 Task: Add Good Day Chocolate Calm for Kids to the cart.
Action: Mouse moved to (230, 101)
Screenshot: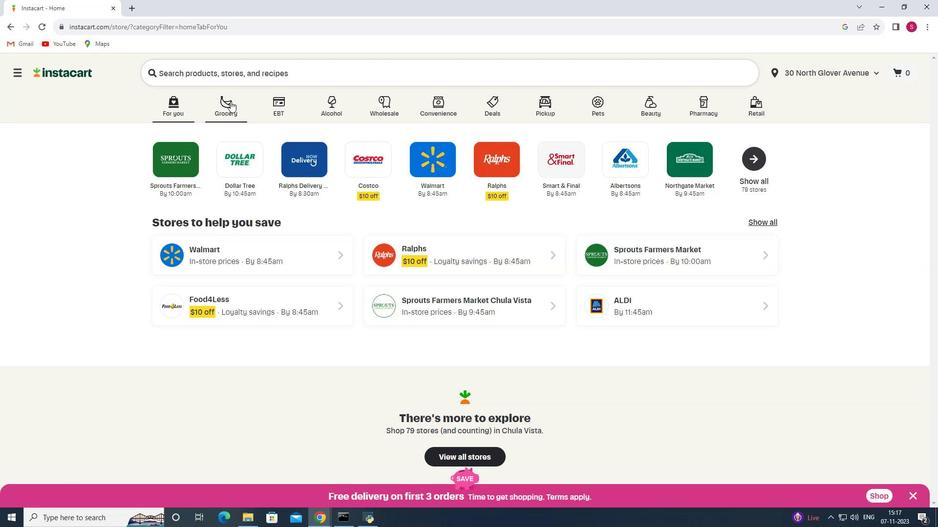 
Action: Mouse pressed left at (230, 101)
Screenshot: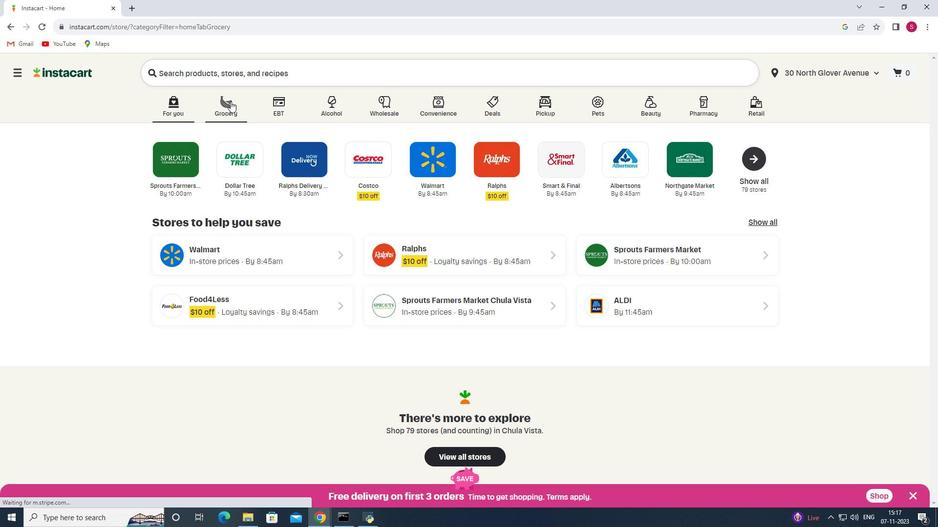
Action: Mouse moved to (244, 273)
Screenshot: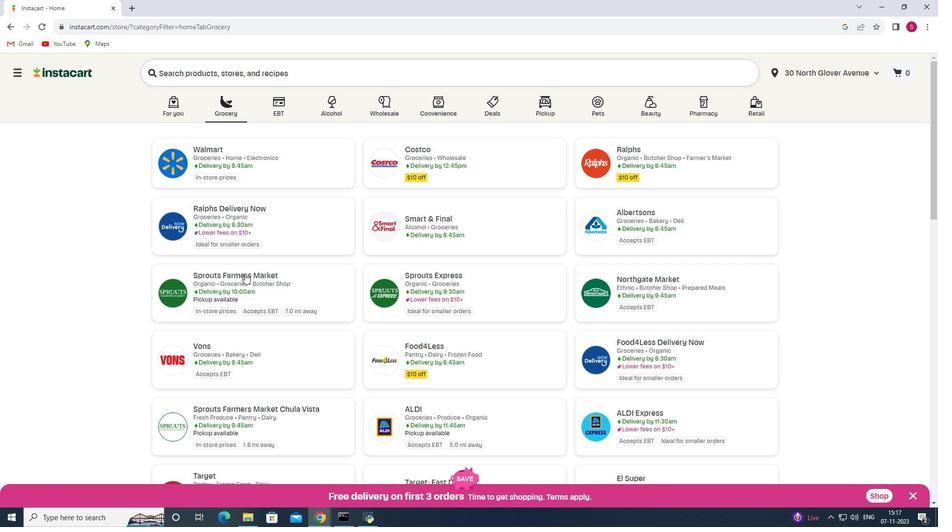 
Action: Mouse pressed left at (244, 273)
Screenshot: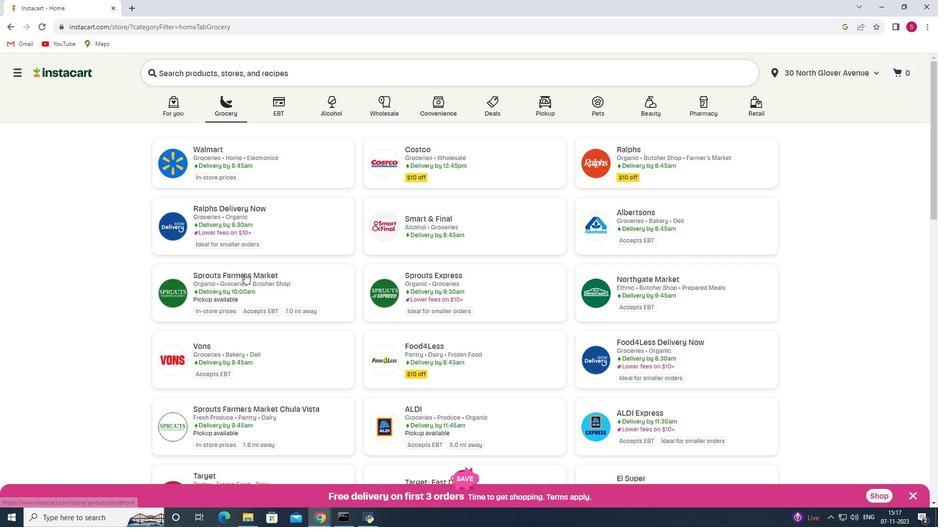 
Action: Mouse moved to (39, 307)
Screenshot: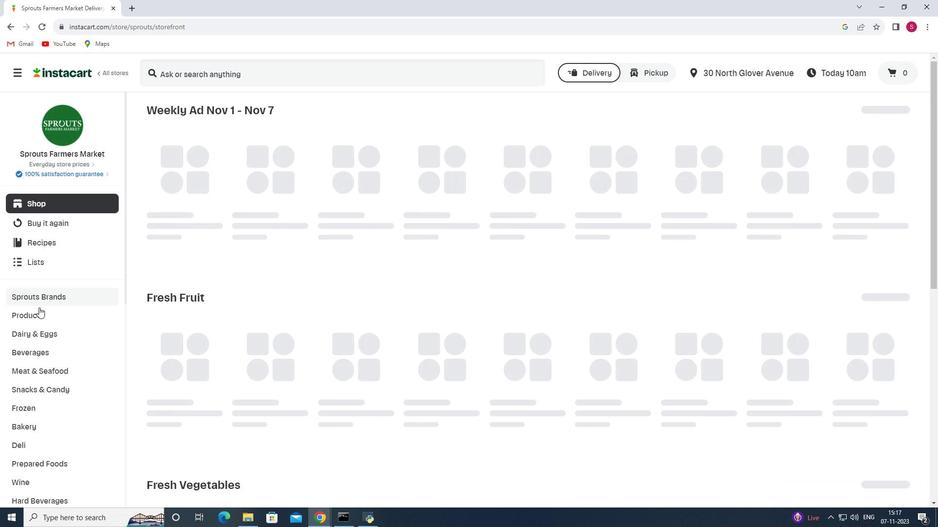 
Action: Mouse scrolled (39, 307) with delta (0, 0)
Screenshot: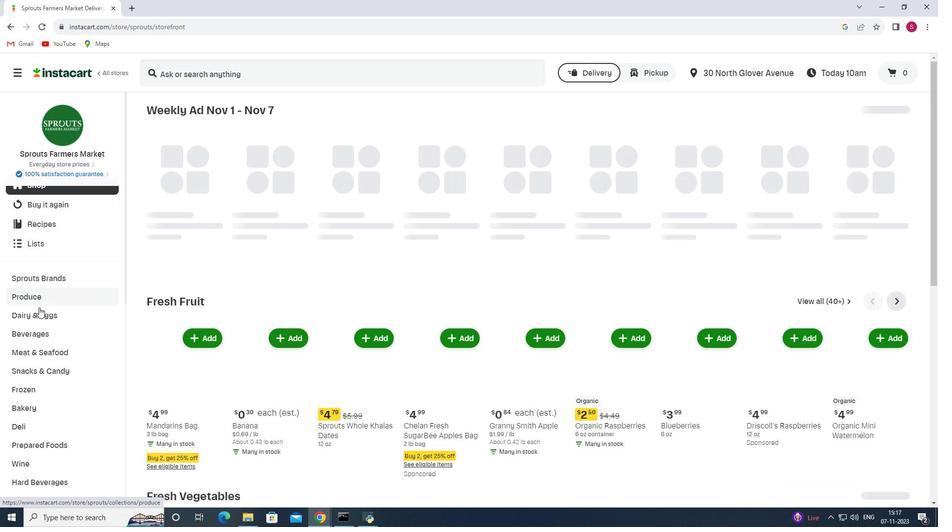 
Action: Mouse scrolled (39, 307) with delta (0, 0)
Screenshot: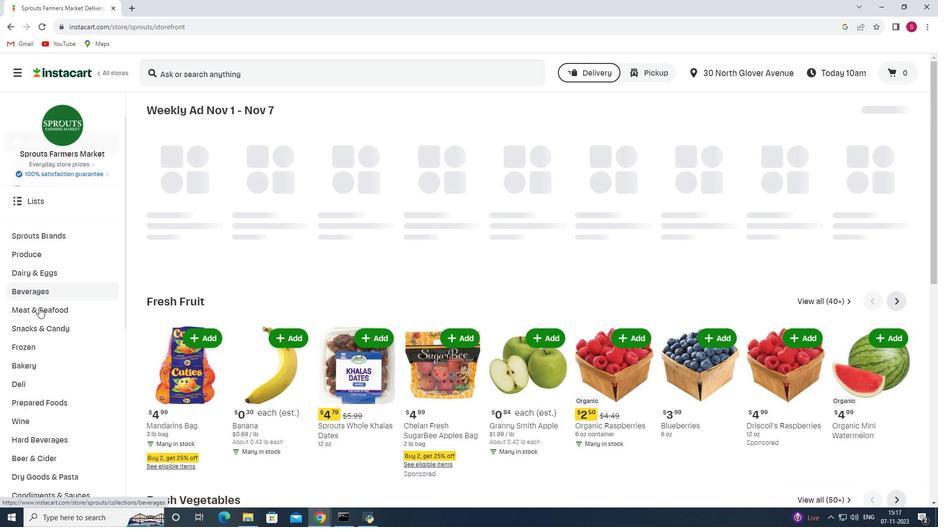 
Action: Mouse scrolled (39, 307) with delta (0, 0)
Screenshot: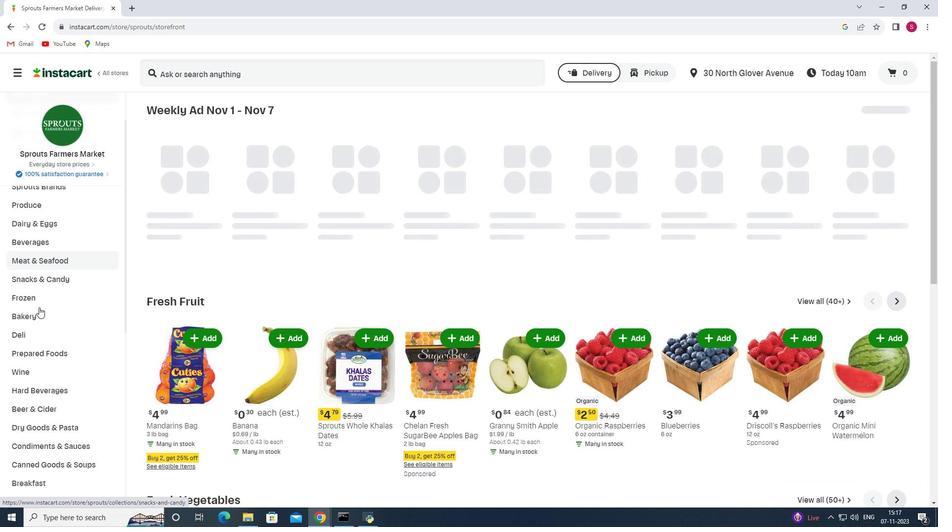 
Action: Mouse scrolled (39, 307) with delta (0, 0)
Screenshot: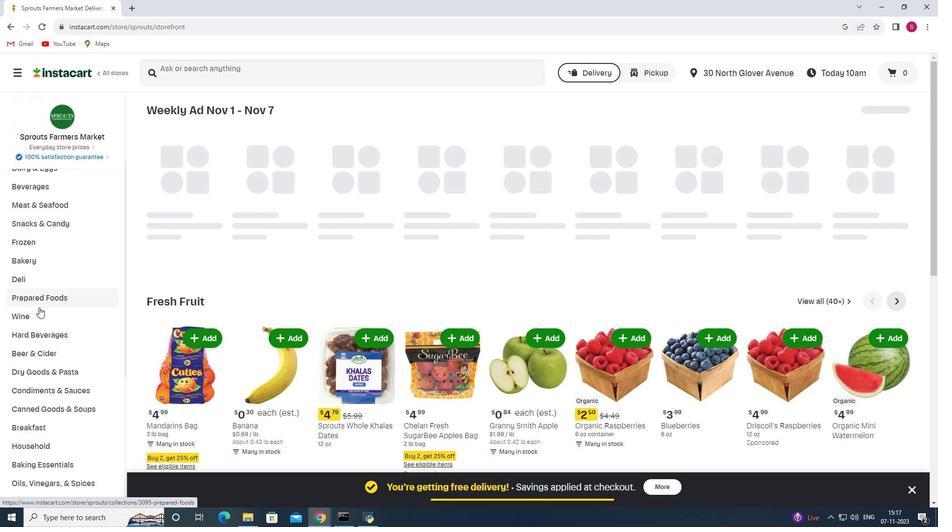 
Action: Mouse scrolled (39, 307) with delta (0, 0)
Screenshot: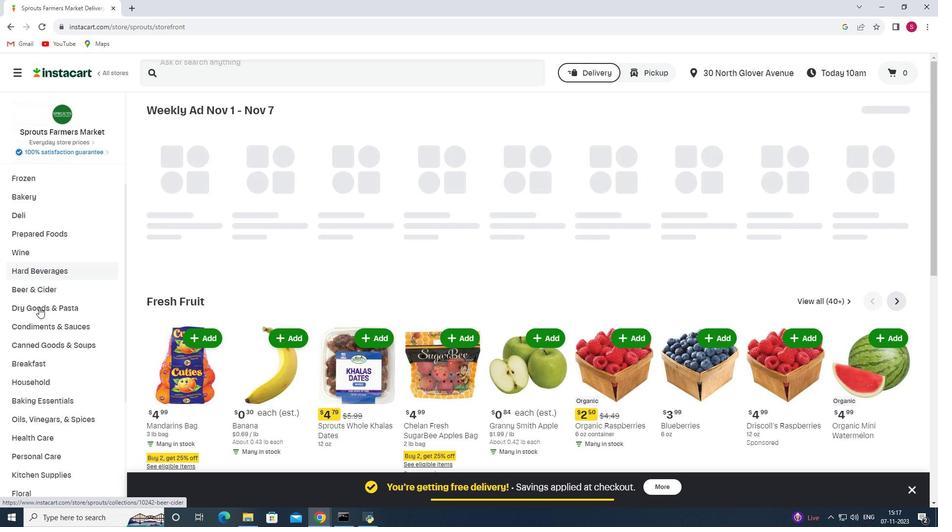 
Action: Mouse scrolled (39, 307) with delta (0, 0)
Screenshot: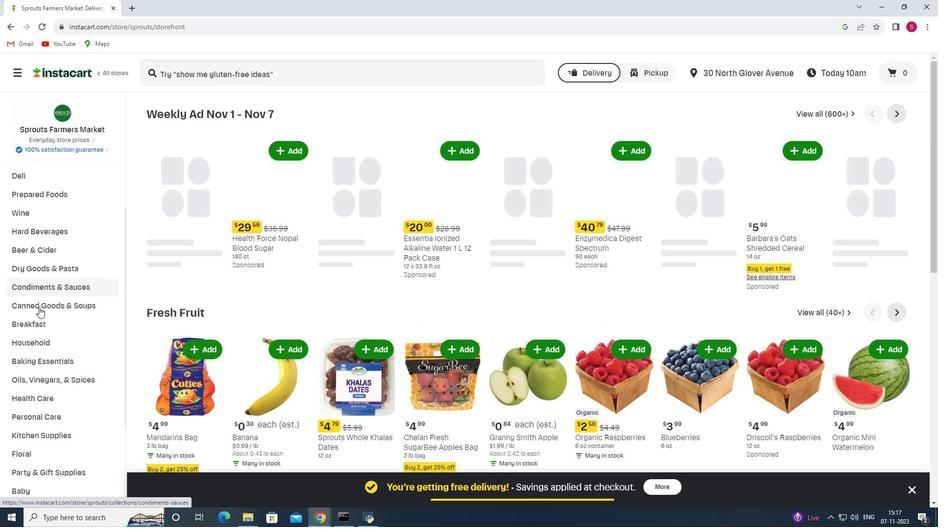 
Action: Mouse moved to (37, 311)
Screenshot: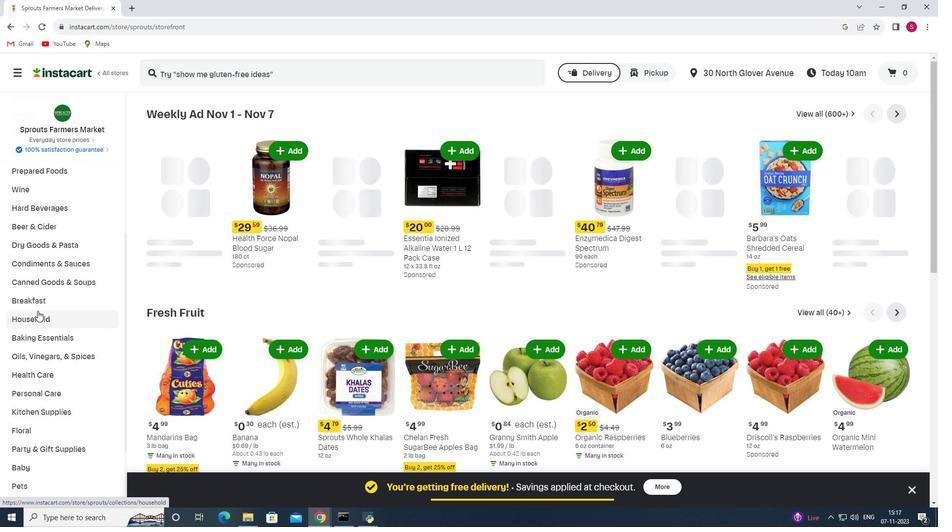 
Action: Mouse scrolled (37, 310) with delta (0, 0)
Screenshot: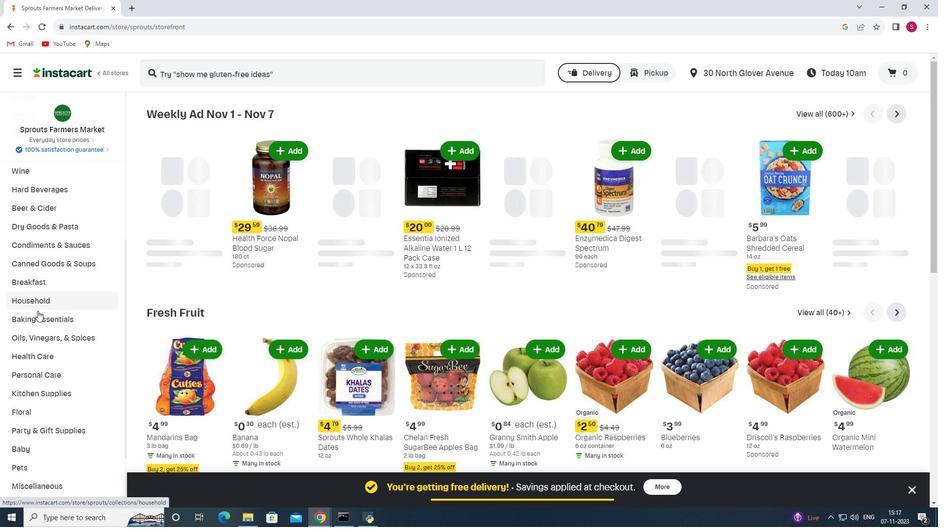 
Action: Mouse moved to (35, 321)
Screenshot: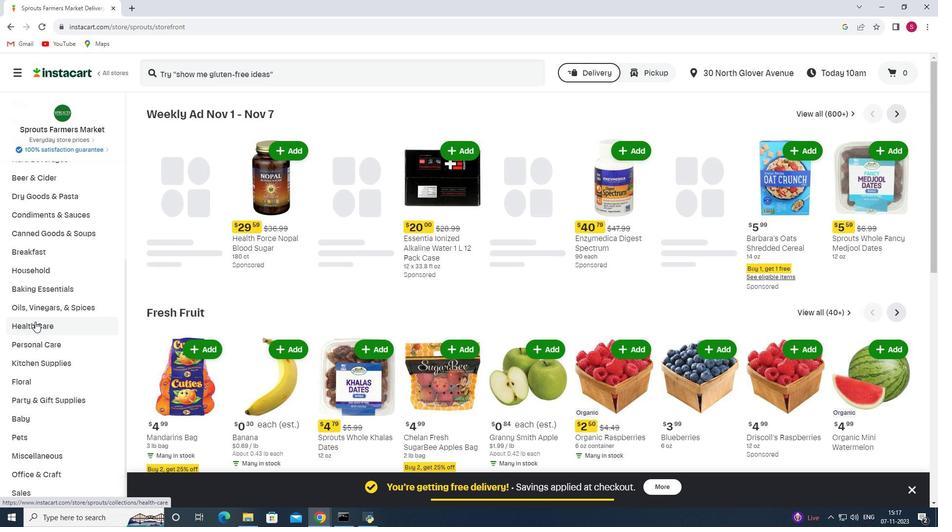 
Action: Mouse pressed left at (35, 321)
Screenshot: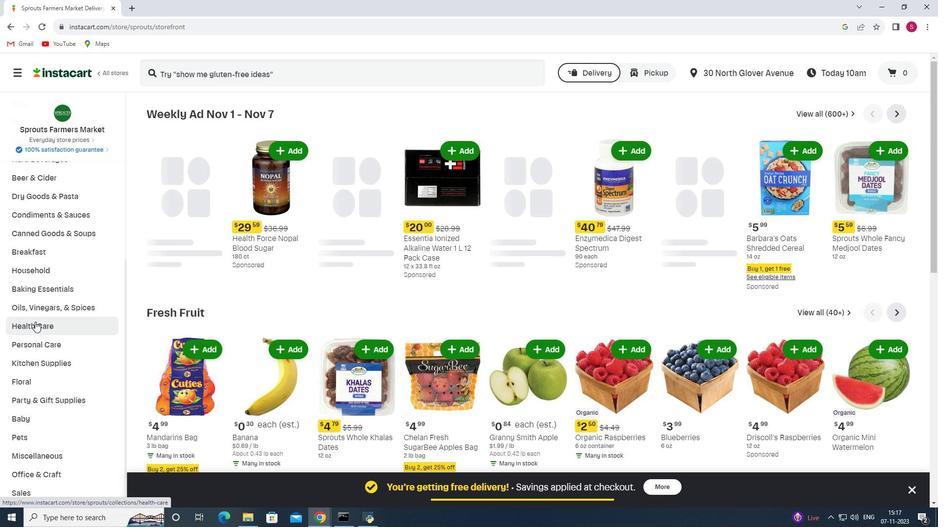
Action: Mouse moved to (335, 138)
Screenshot: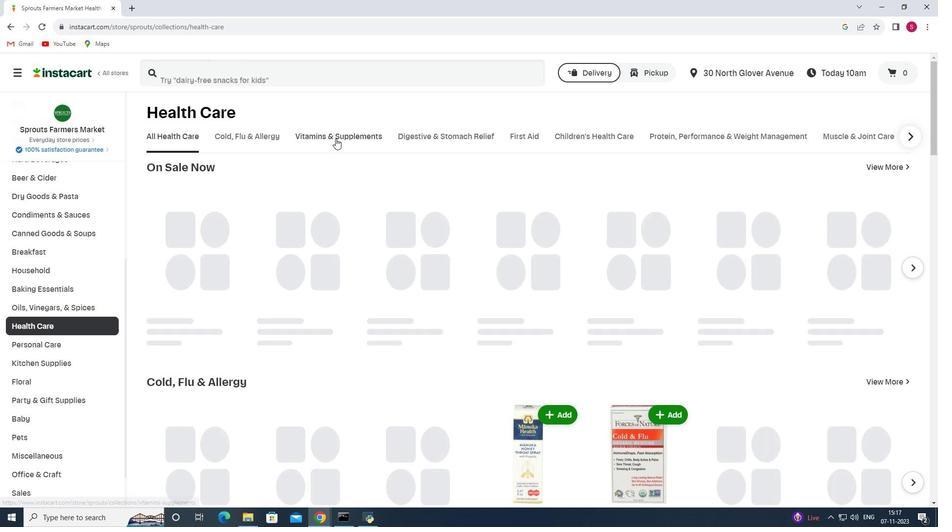 
Action: Mouse pressed left at (335, 138)
Screenshot: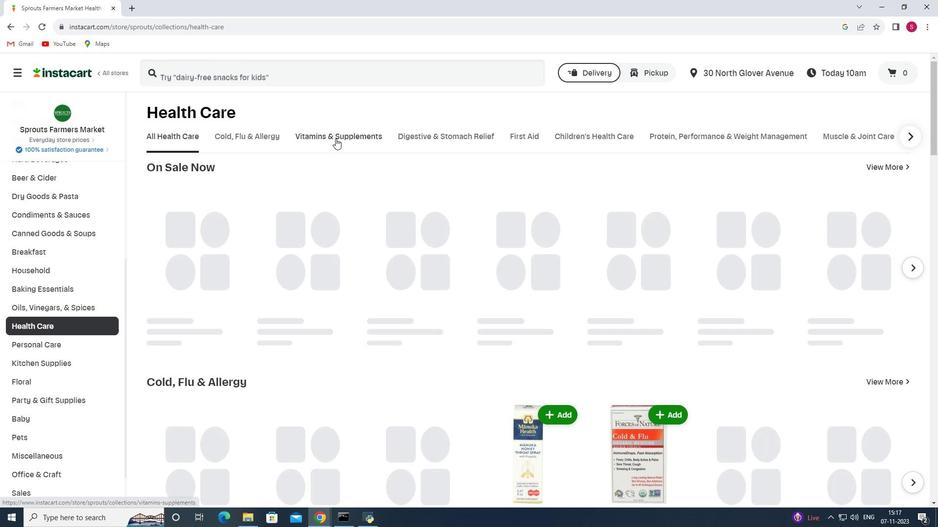 
Action: Mouse moved to (533, 178)
Screenshot: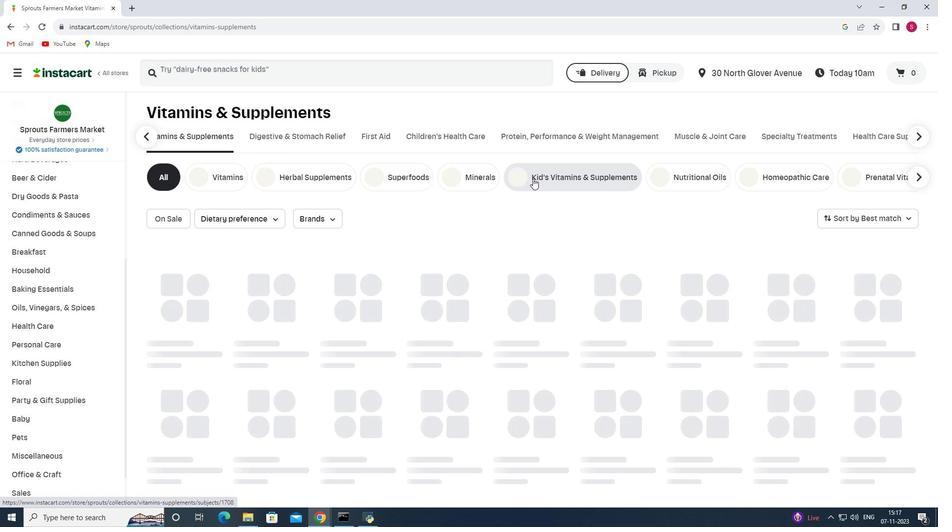 
Action: Mouse pressed left at (533, 178)
Screenshot: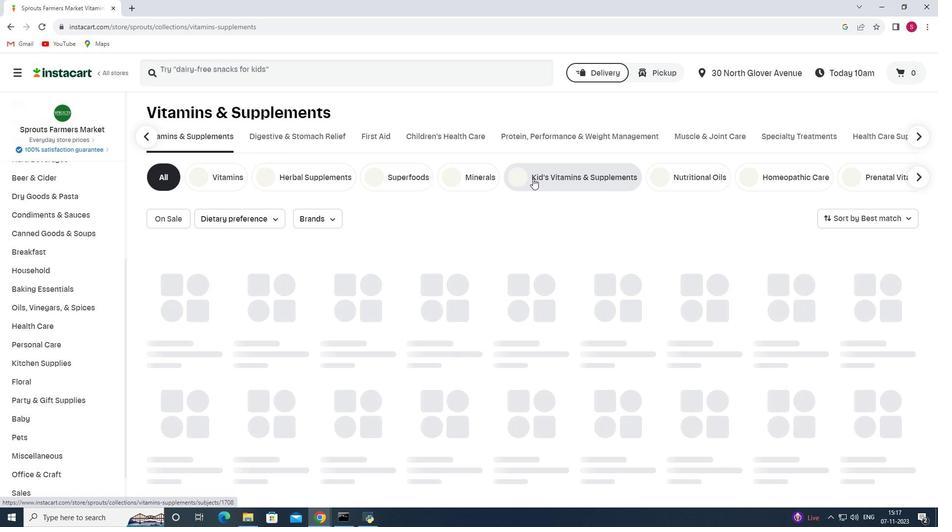 
Action: Mouse moved to (301, 70)
Screenshot: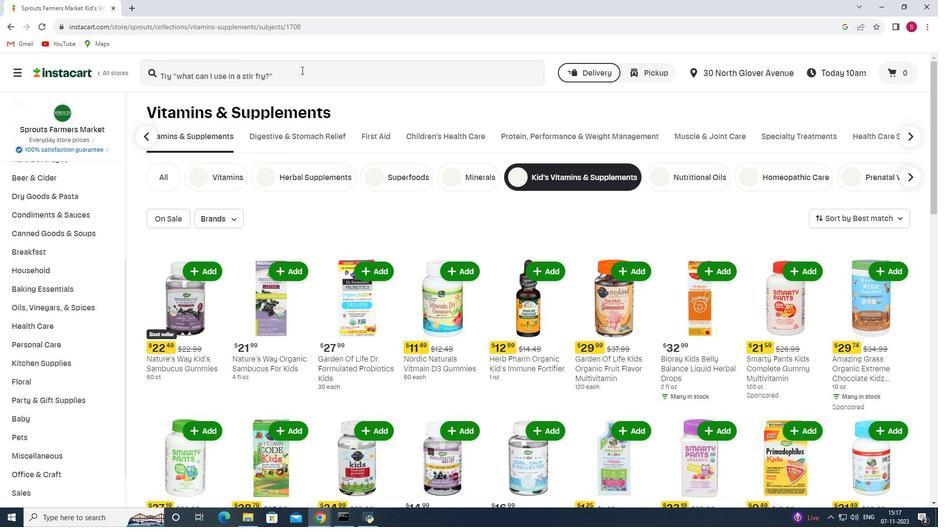 
Action: Mouse pressed left at (301, 70)
Screenshot: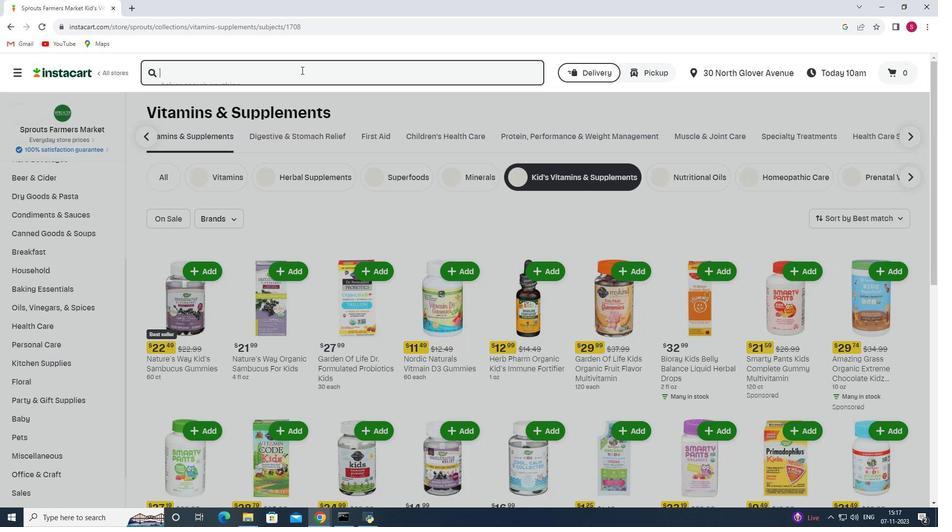 
Action: Key pressed <Key.shift>Good<Key.space><Key.shift>Day<Key.space><Key.shift>Chocolate<Key.space><Key.shift>calm<Key.space>for<Key.space><Key.shift>Kids<Key.enter>
Screenshot: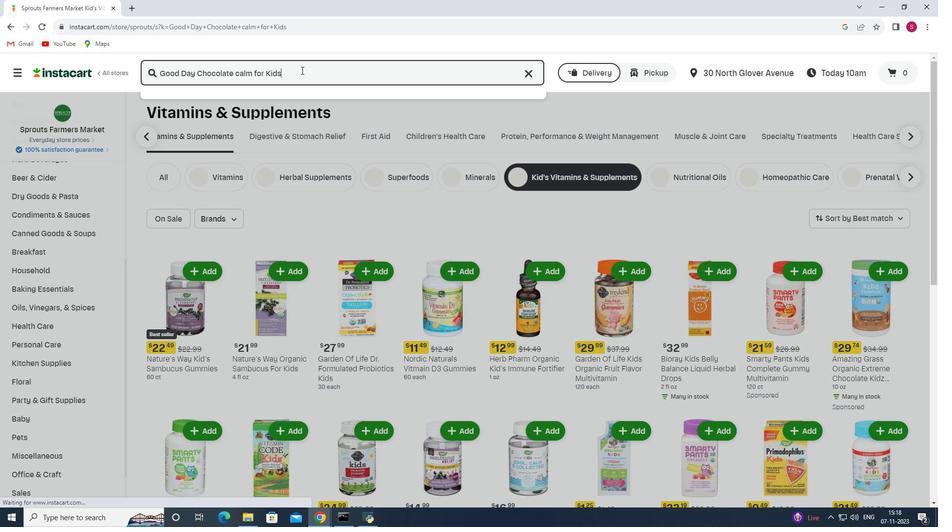 
Action: Mouse moved to (561, 148)
Screenshot: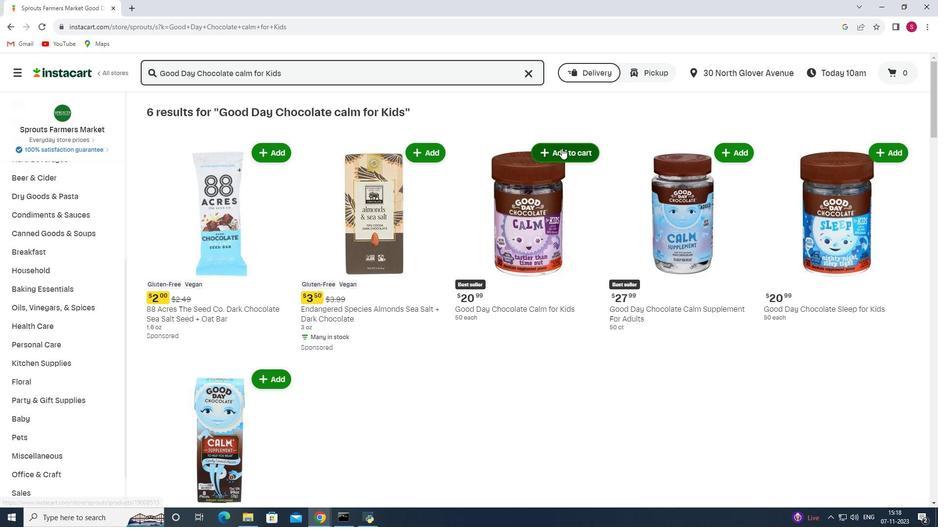 
Action: Mouse pressed left at (561, 148)
Screenshot: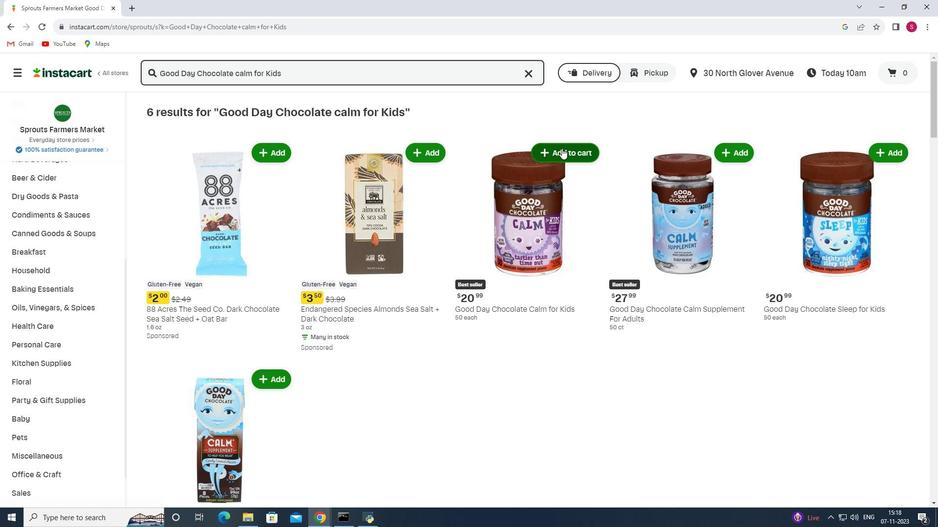 
Action: Mouse moved to (532, 196)
Screenshot: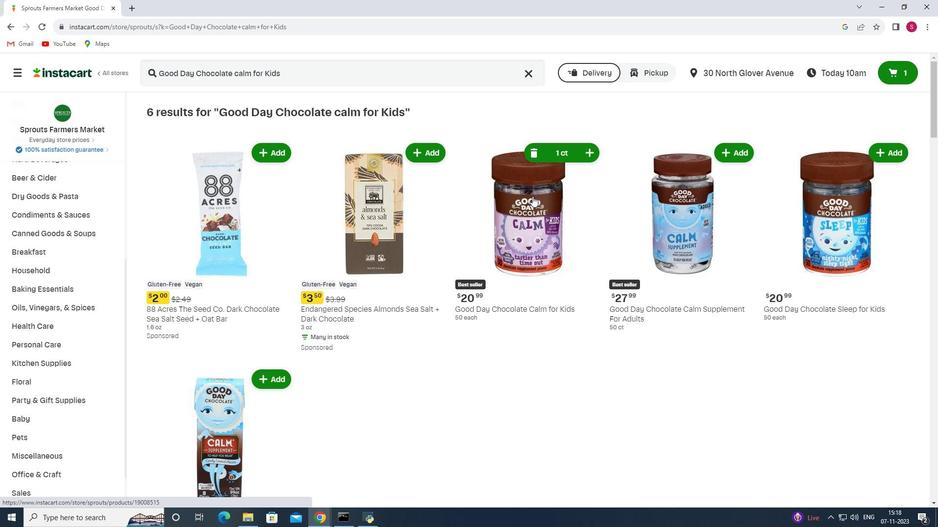 
